 Task: Create Issue Issue0000000408 in Backlog  in Scrum Project Project0000000082 in Jira. Create Issue Issue0000000409 in Backlog  in Scrum Project Project0000000082 in Jira. Create Issue Issue0000000410 in Backlog  in Scrum Project Project0000000082 in Jira. Change IN PROGRESS as Status of Issue Issue0000000402 in Backlog  in Scrum Project Project0000000081 in Jira. Change IN PROGRESS as Status of Issue Issue0000000404 in Backlog  in Scrum Project Project0000000081 in Jira
Action: Mouse moved to (389, 376)
Screenshot: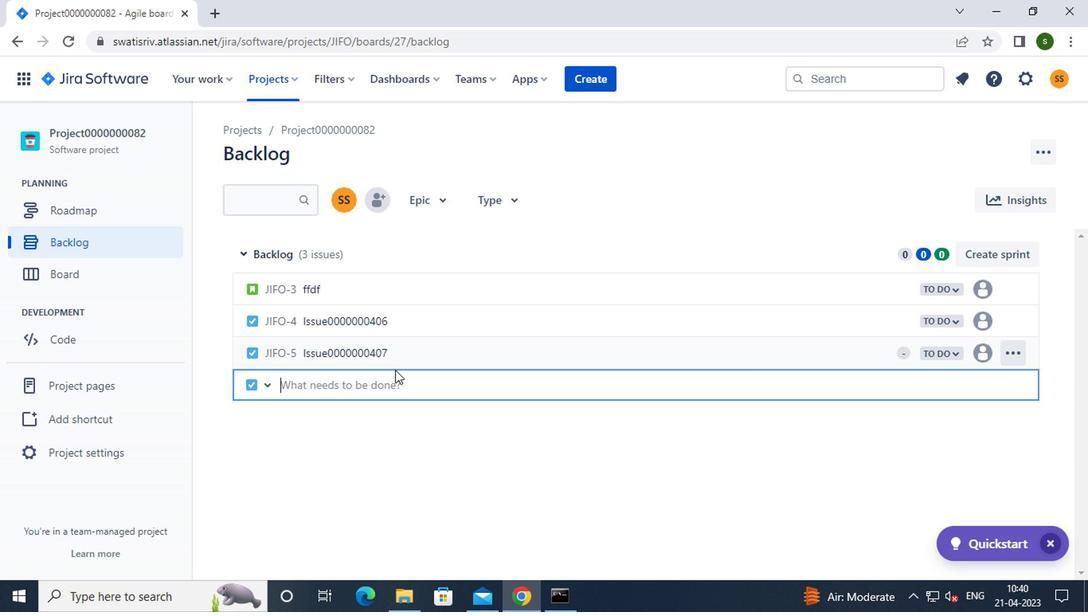 
Action: Mouse pressed left at (389, 376)
Screenshot: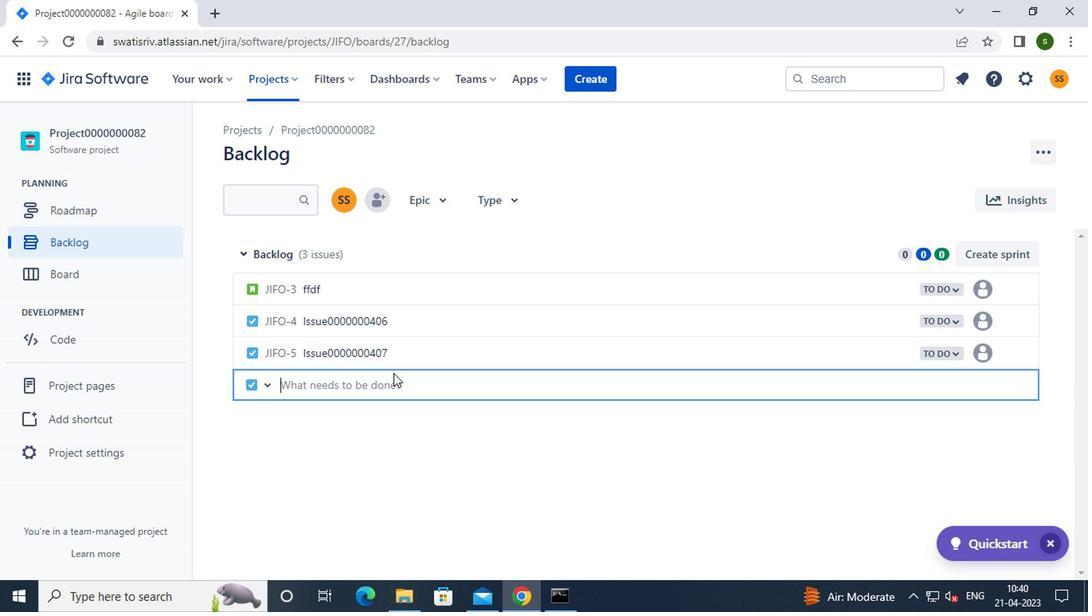 
Action: Key pressed <Key.caps_lock>i
Screenshot: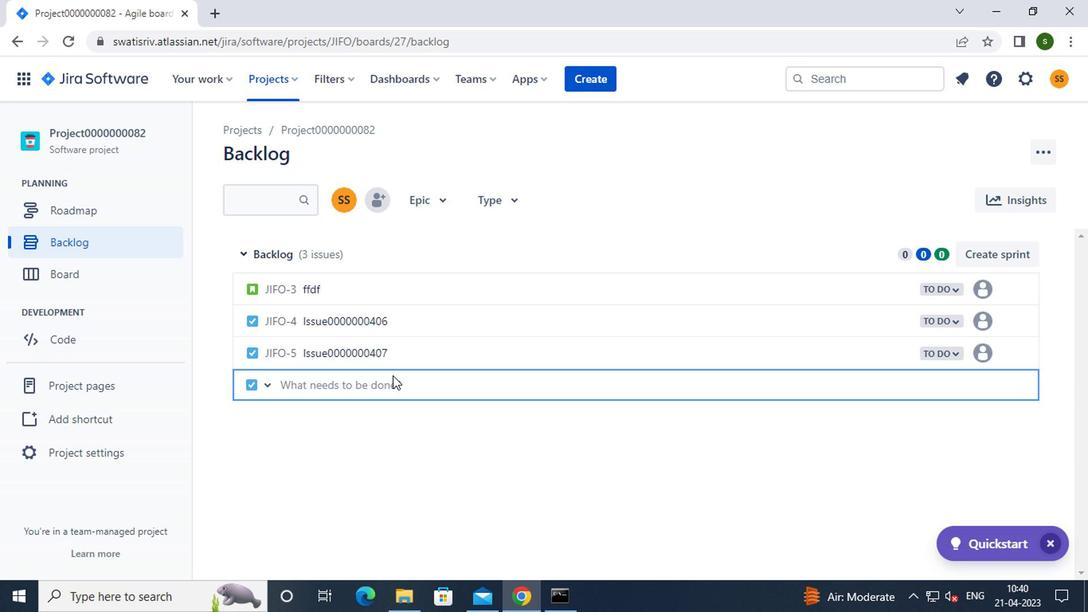 
Action: Mouse moved to (371, 379)
Screenshot: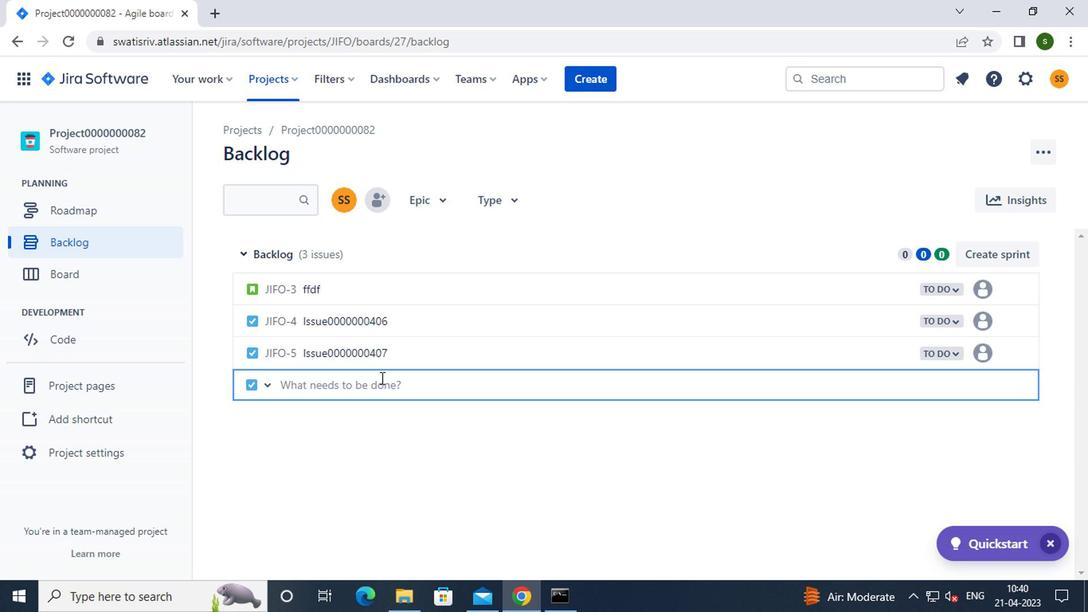 
Action: Mouse pressed left at (371, 379)
Screenshot: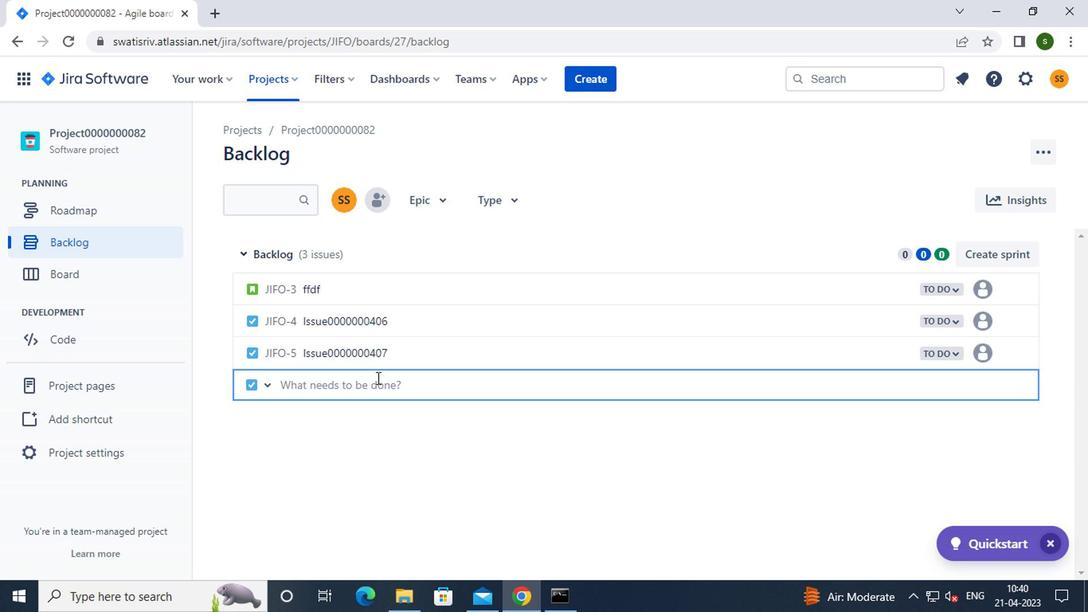 
Action: Key pressed <Key.caps_lock>i<Key.caps_lock>ssue0000000408<Key.enter><Key.caps_lock>i<Key.caps_lock>ssue0000000409<Key.enter><Key.caps_lock>i<Key.caps_lock>ssue0000000410<Key.enter>
Screenshot: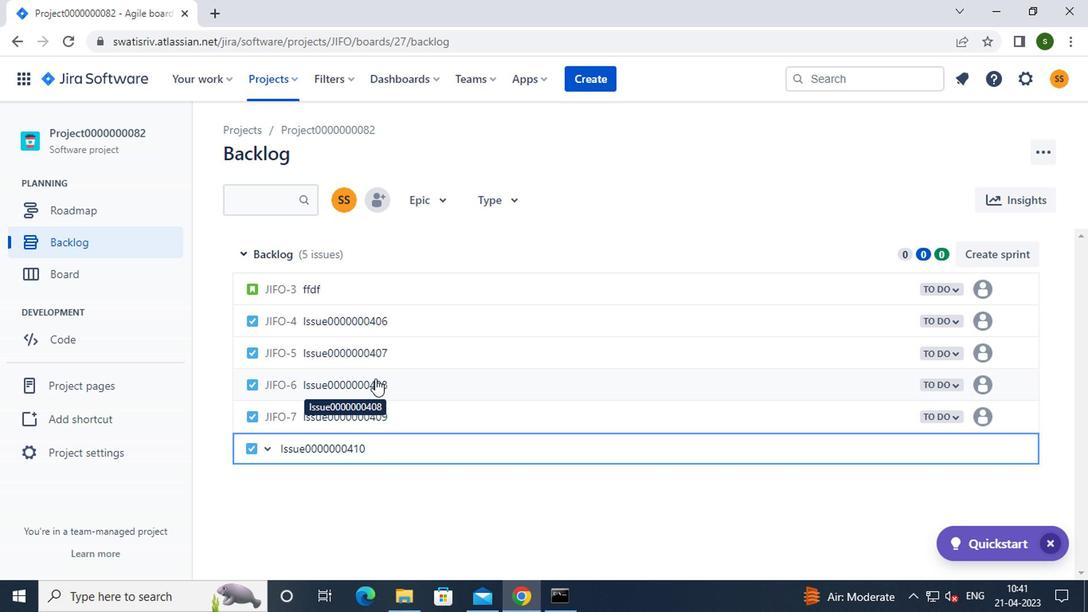 
Action: Mouse moved to (285, 83)
Screenshot: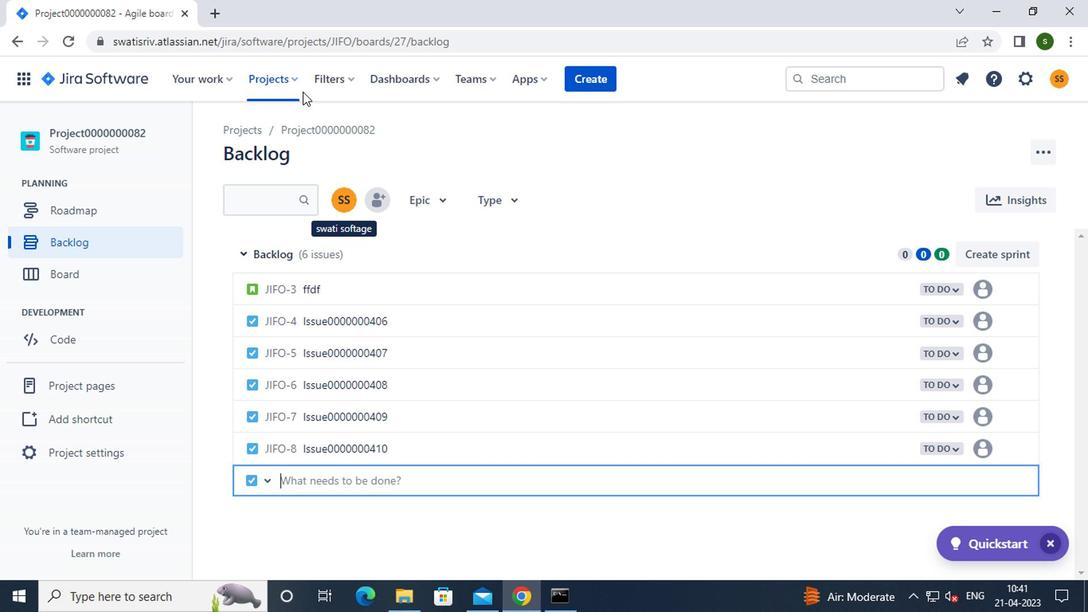 
Action: Mouse pressed left at (285, 83)
Screenshot: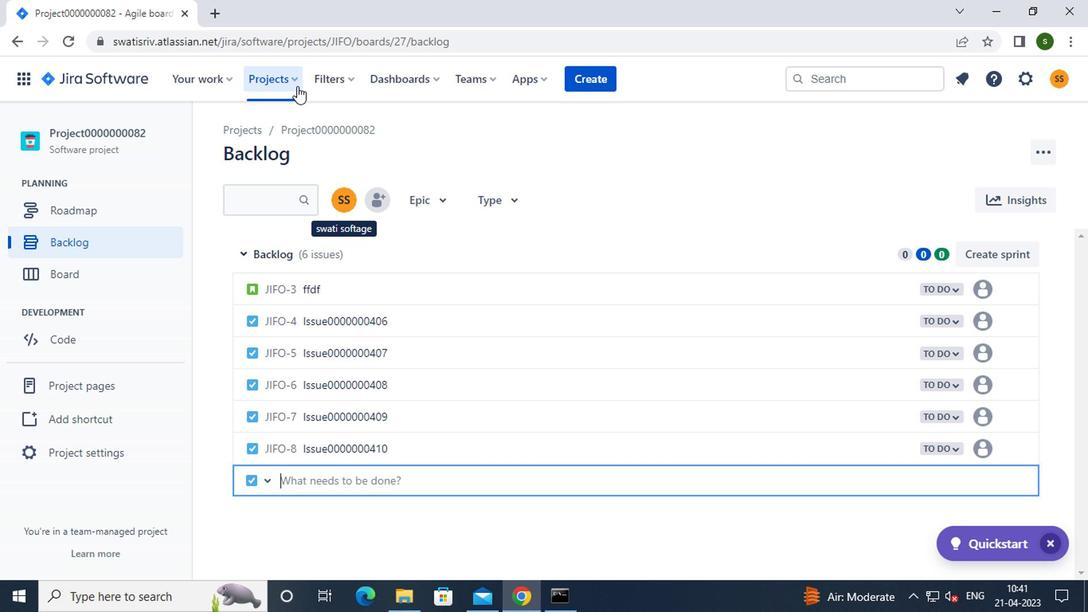 
Action: Mouse moved to (333, 196)
Screenshot: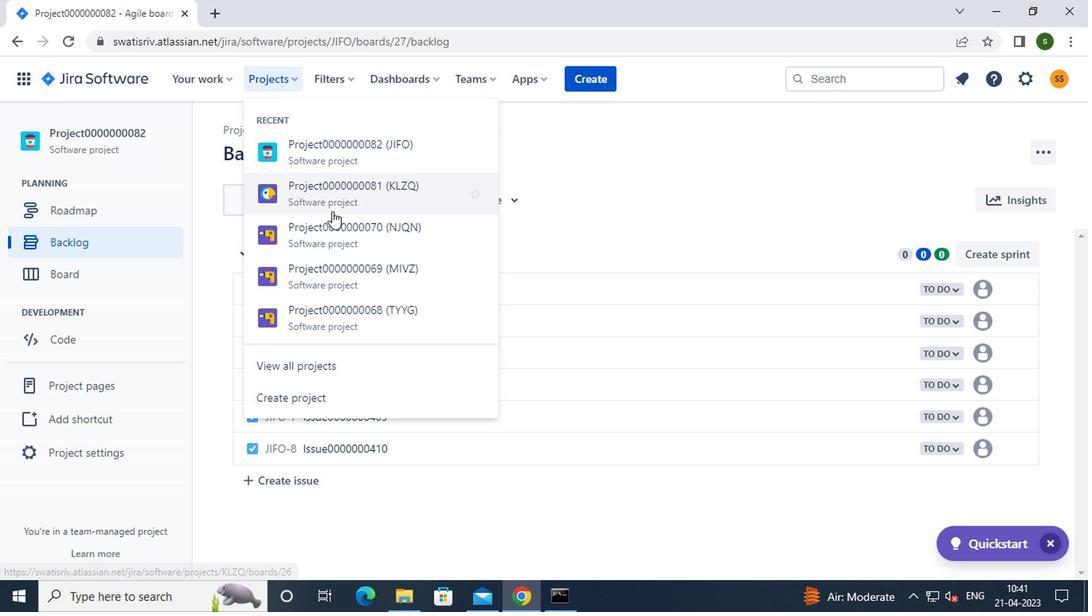 
Action: Mouse pressed left at (333, 196)
Screenshot: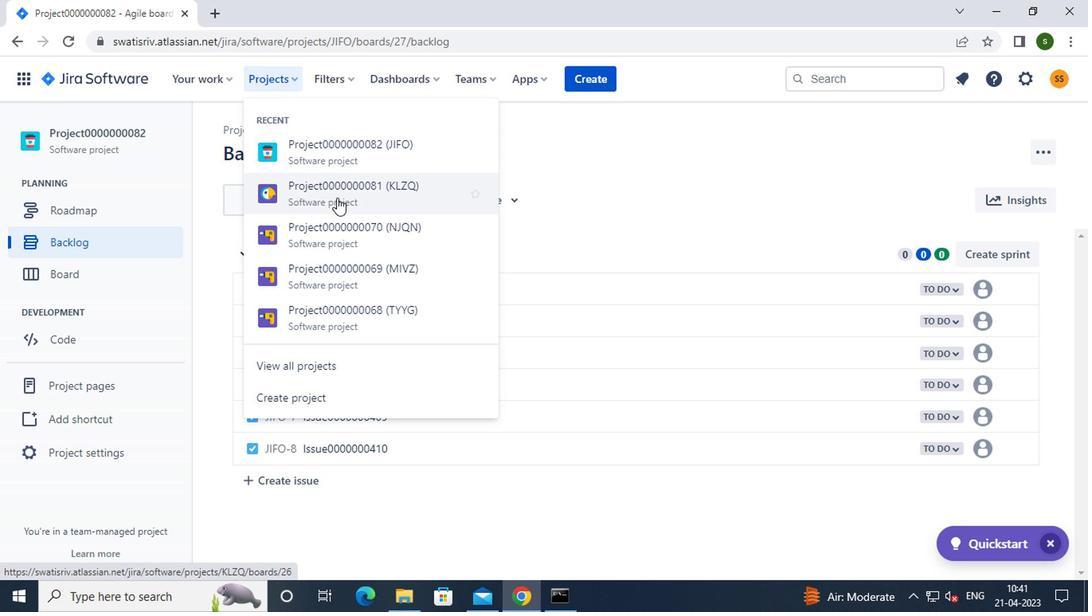 
Action: Mouse moved to (124, 243)
Screenshot: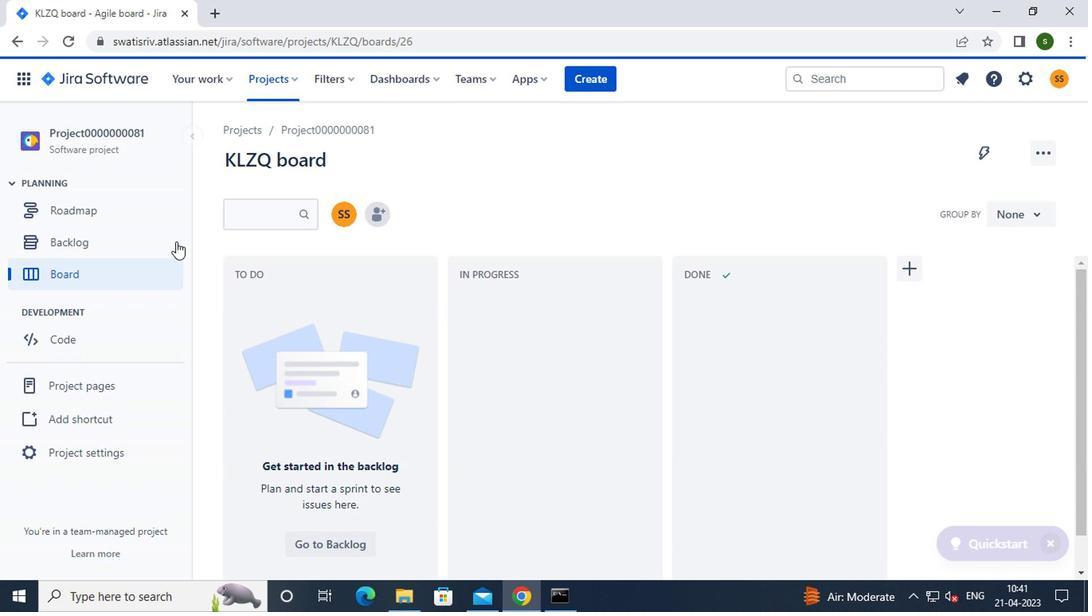 
Action: Mouse pressed left at (124, 243)
Screenshot: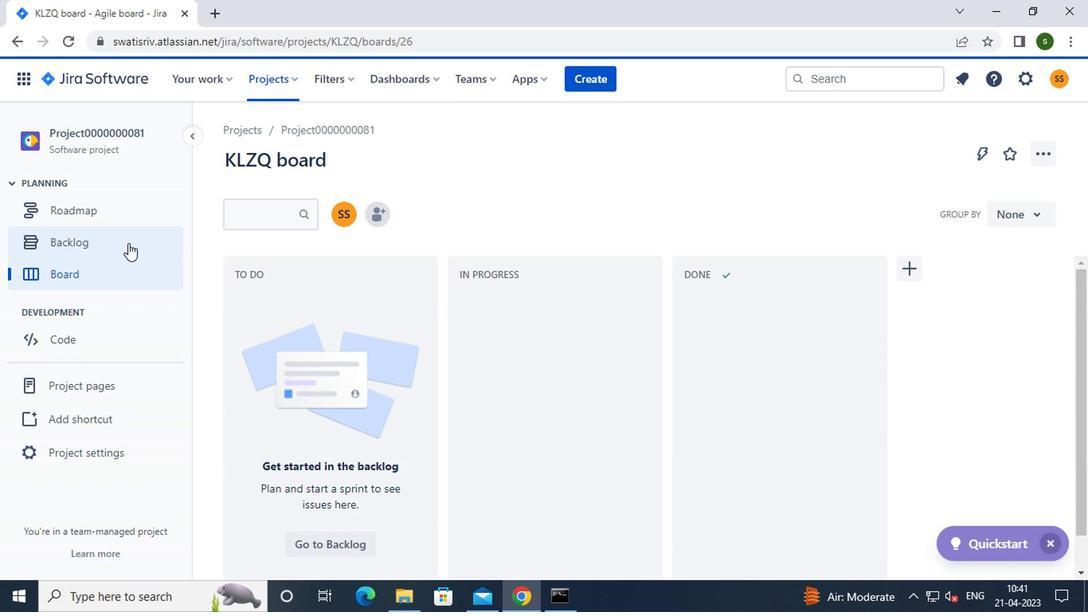 
Action: Mouse moved to (948, 324)
Screenshot: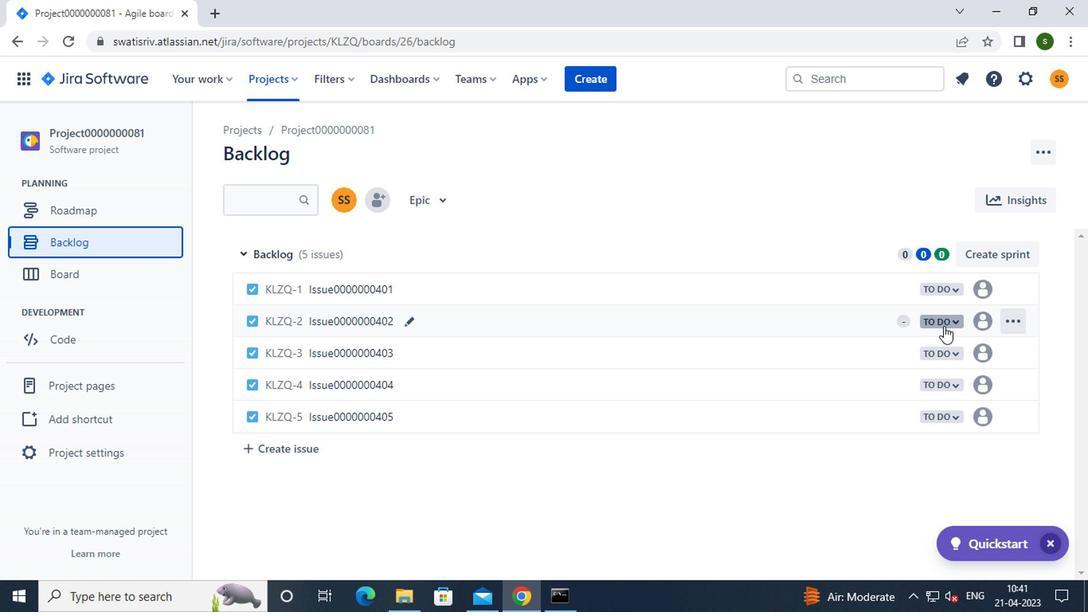 
Action: Mouse pressed left at (948, 324)
Screenshot: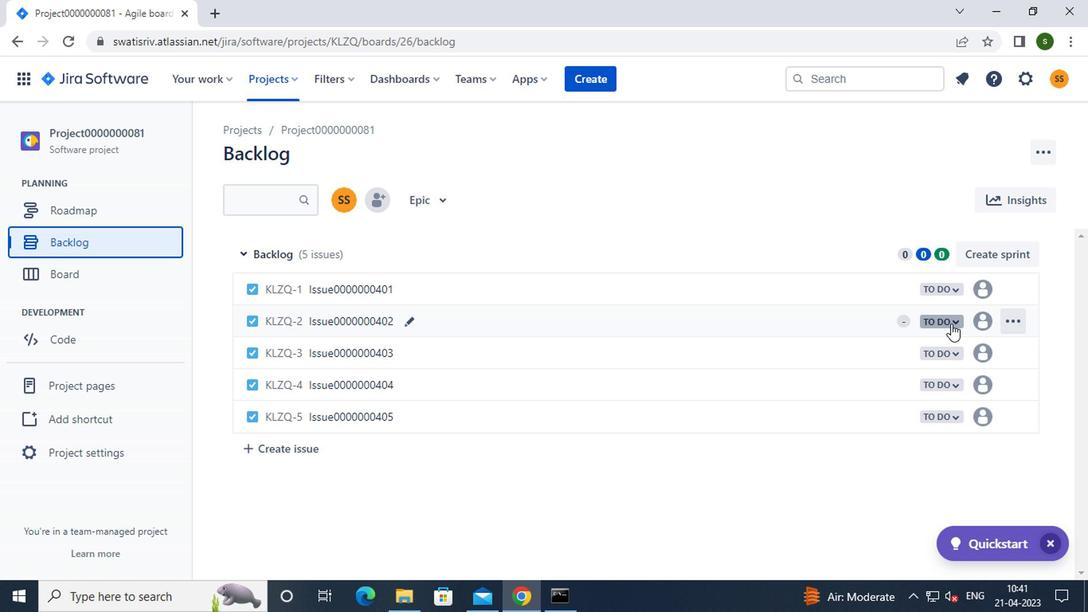 
Action: Mouse moved to (884, 353)
Screenshot: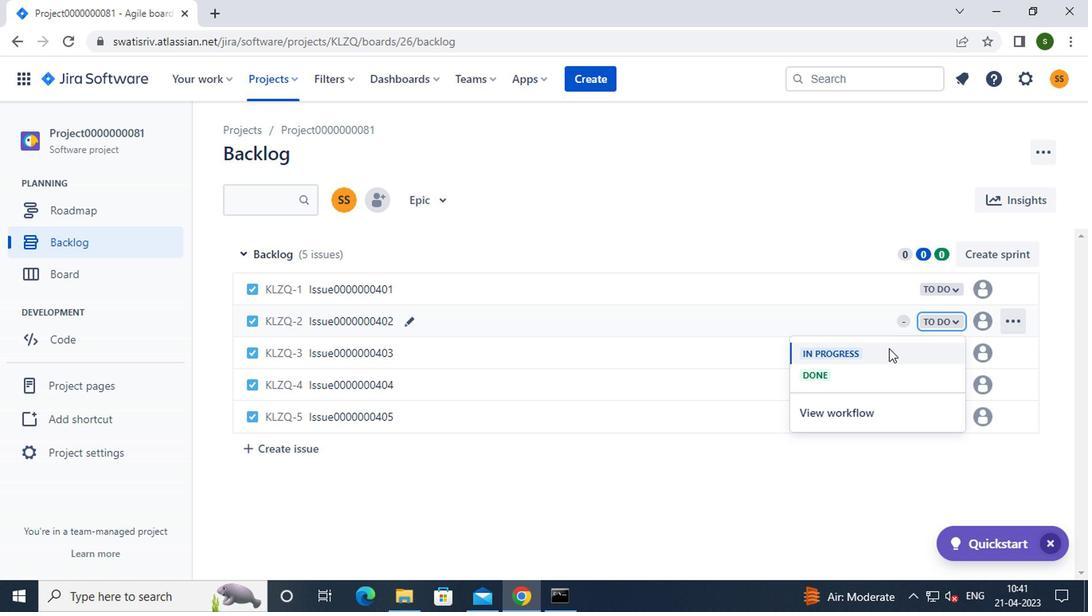 
Action: Mouse pressed left at (884, 353)
Screenshot: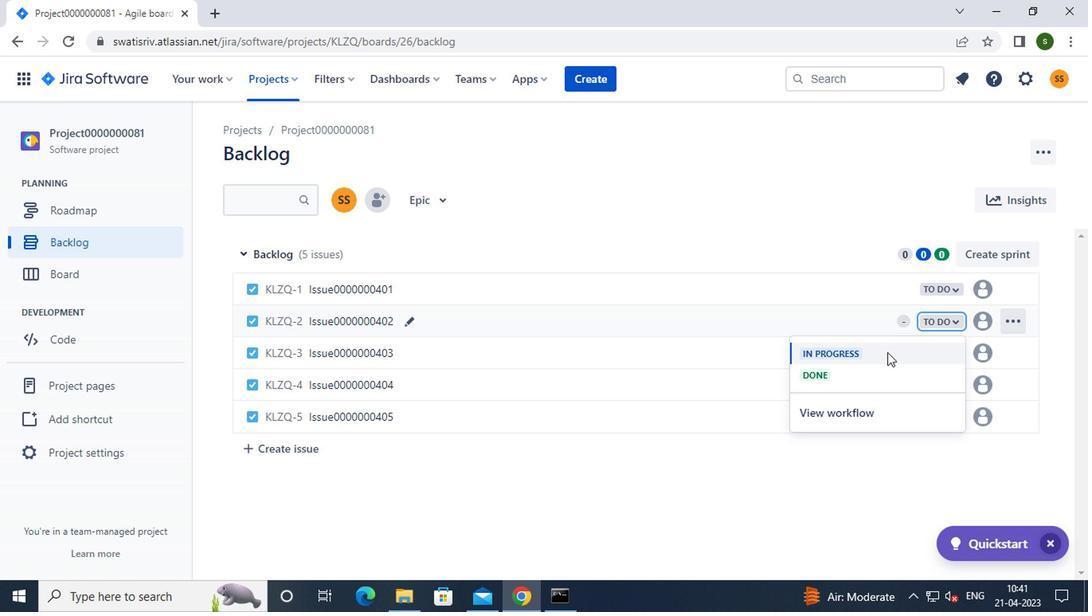 
Action: Mouse moved to (951, 387)
Screenshot: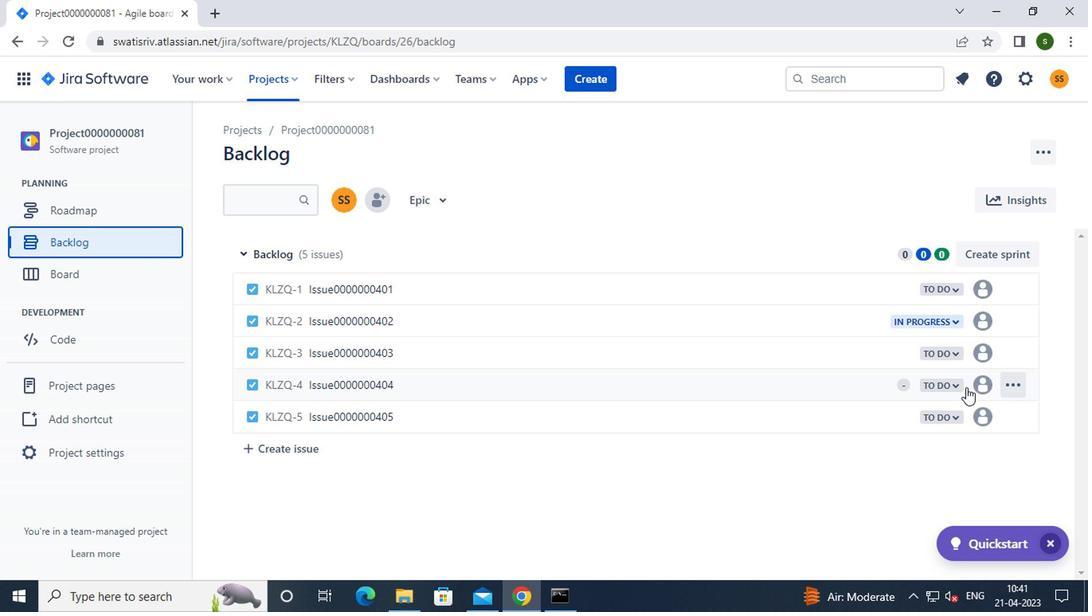 
Action: Mouse pressed left at (951, 387)
Screenshot: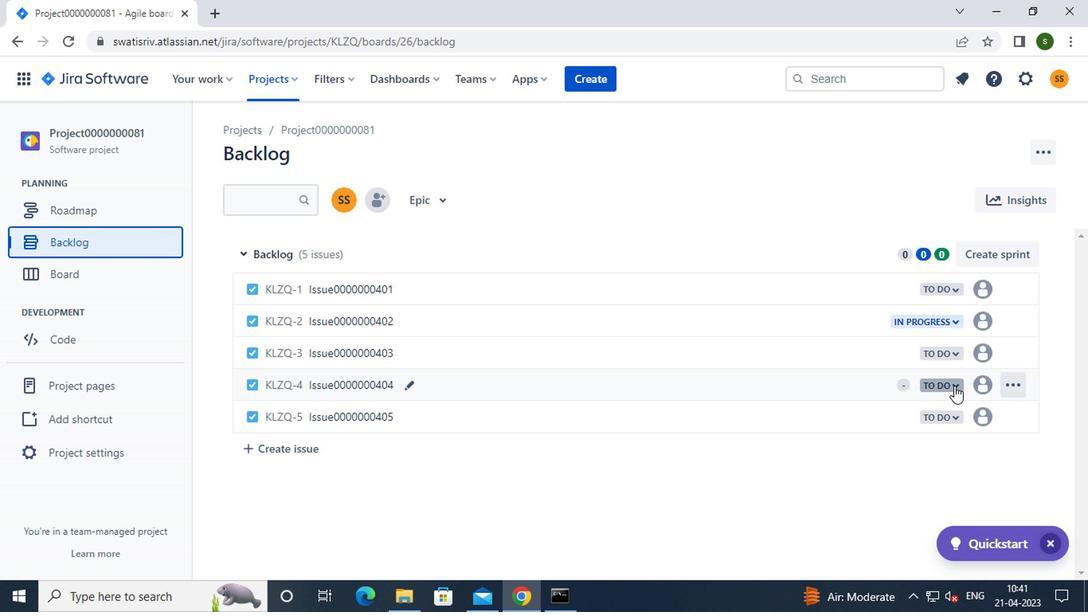 
Action: Mouse moved to (866, 414)
Screenshot: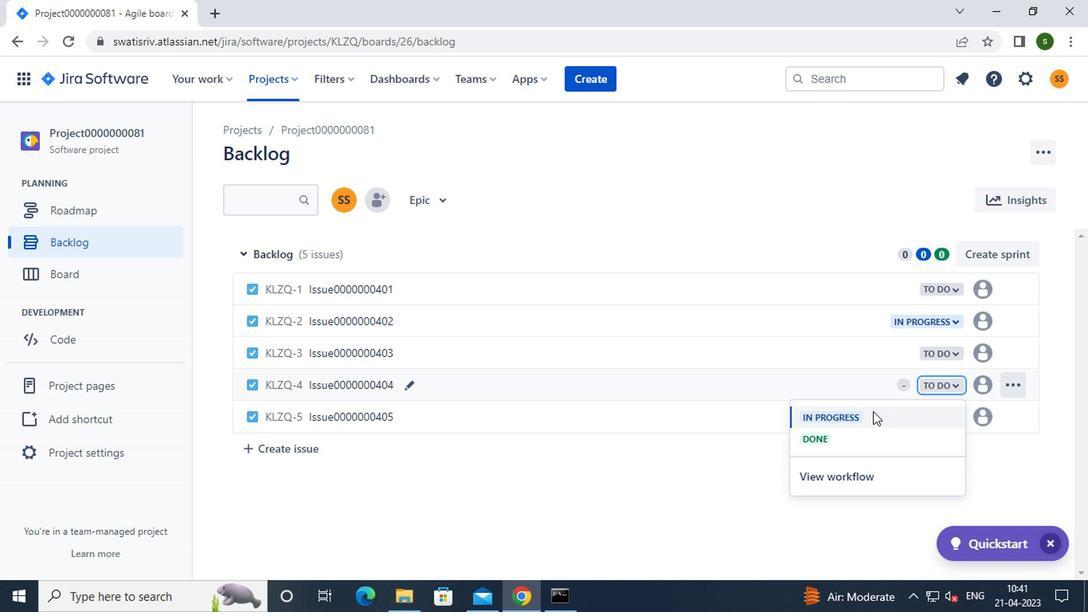 
Action: Mouse pressed left at (866, 414)
Screenshot: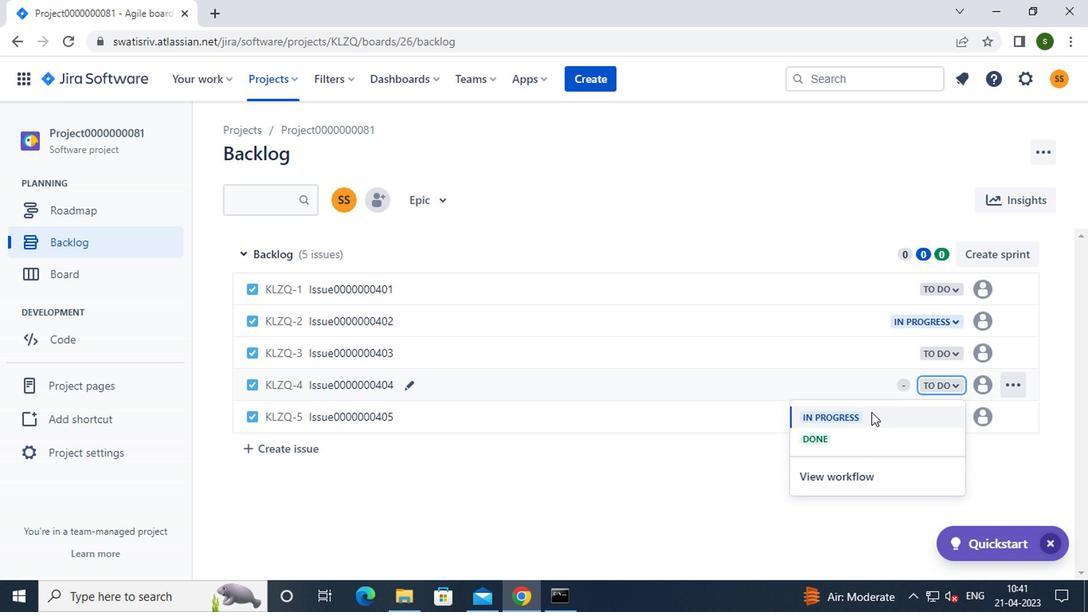 
Action: Mouse moved to (803, 497)
Screenshot: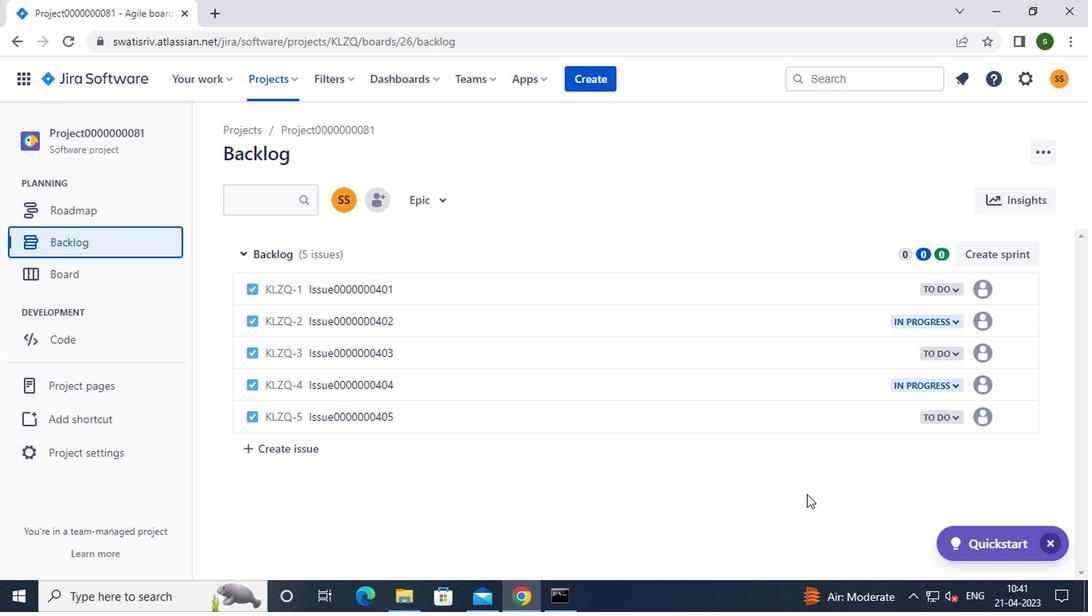 
